 Task: Set the "Black Crush for Red" for panoramix to 141.
Action: Mouse moved to (103, 17)
Screenshot: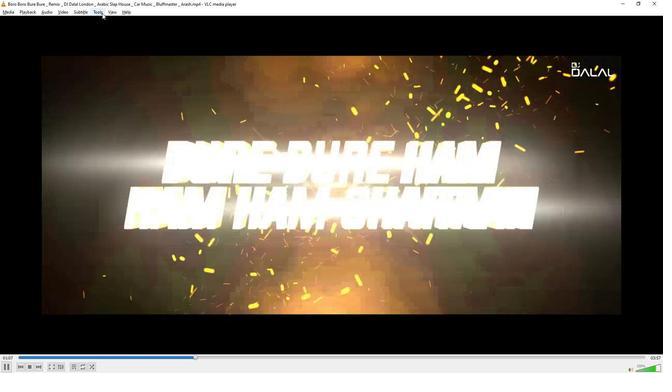 
Action: Mouse pressed left at (103, 17)
Screenshot: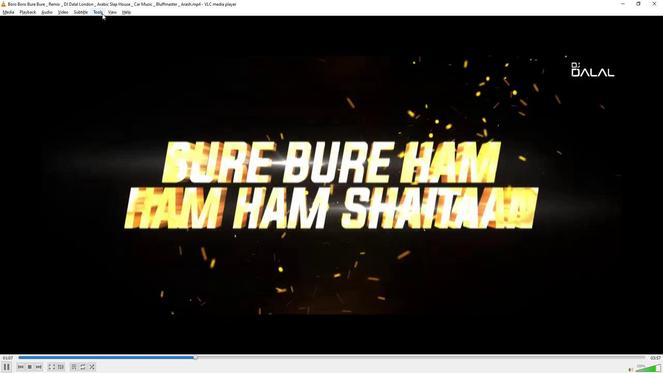 
Action: Mouse moved to (114, 97)
Screenshot: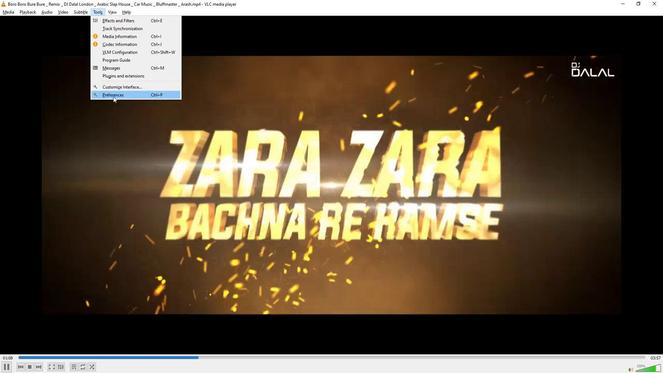 
Action: Mouse pressed left at (114, 97)
Screenshot: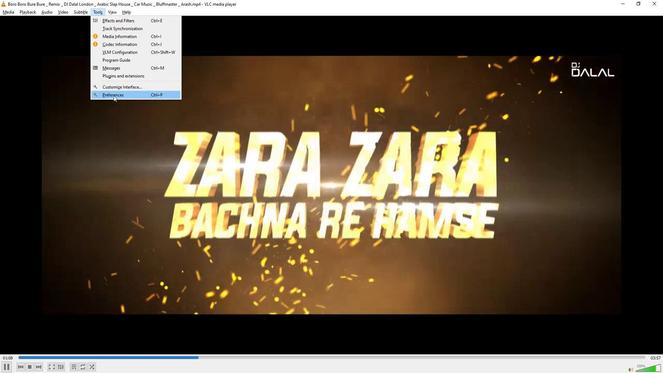 
Action: Mouse moved to (146, 295)
Screenshot: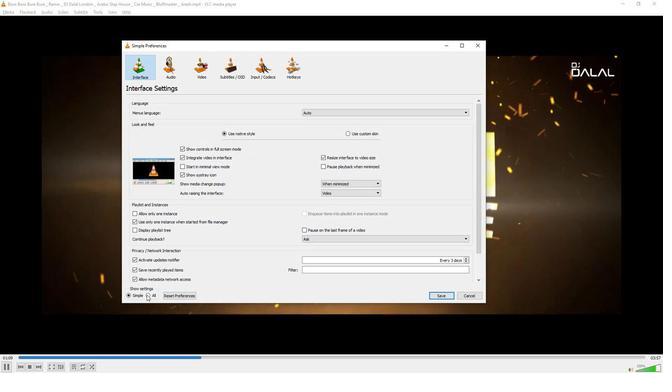 
Action: Mouse pressed left at (146, 295)
Screenshot: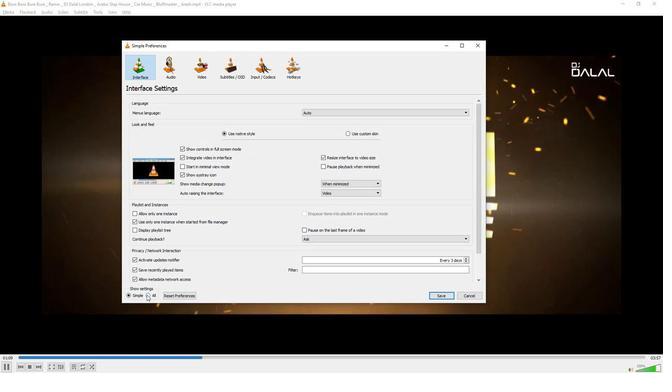 
Action: Mouse moved to (161, 234)
Screenshot: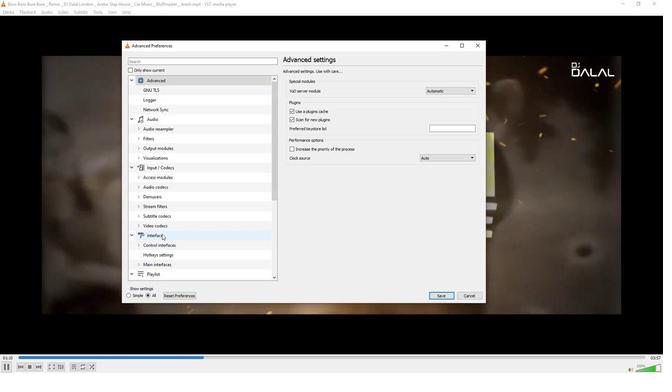 
Action: Mouse scrolled (161, 233) with delta (0, 0)
Screenshot: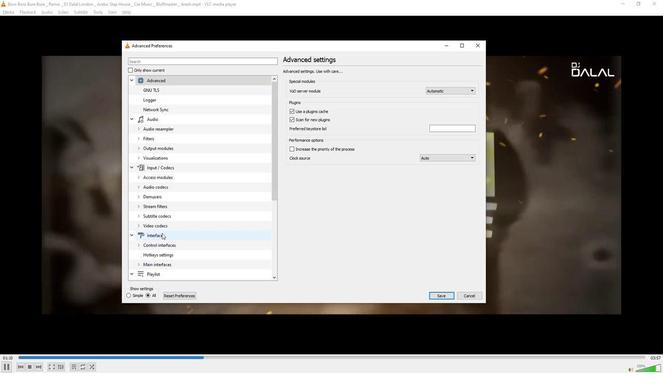 
Action: Mouse scrolled (161, 233) with delta (0, 0)
Screenshot: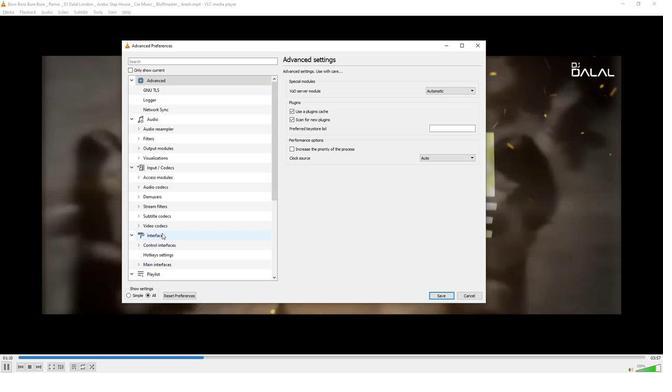 
Action: Mouse scrolled (161, 233) with delta (0, 0)
Screenshot: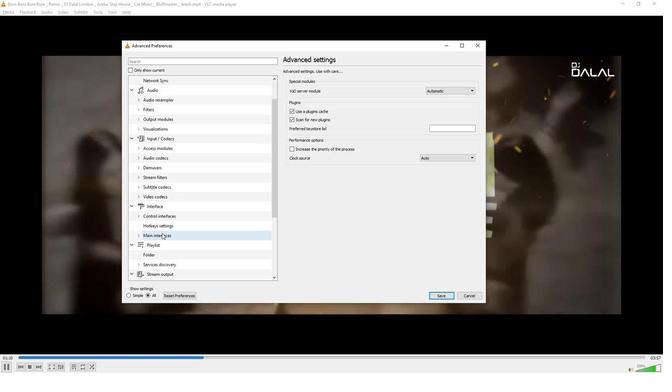 
Action: Mouse scrolled (161, 233) with delta (0, 0)
Screenshot: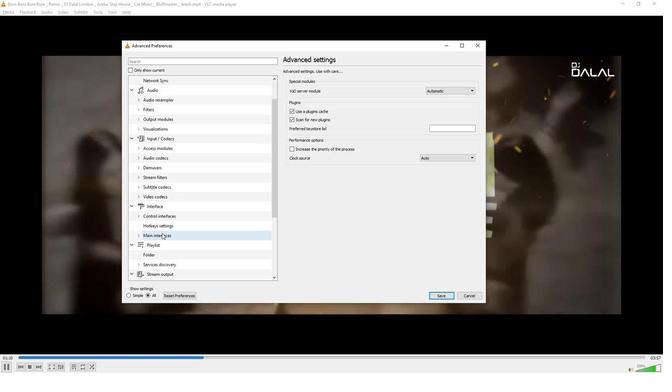 
Action: Mouse scrolled (161, 233) with delta (0, 0)
Screenshot: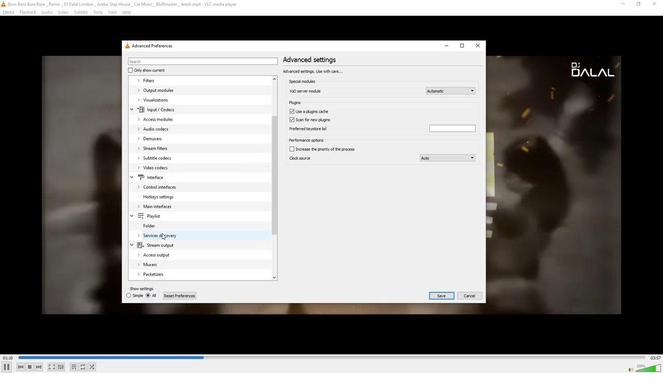
Action: Mouse scrolled (161, 233) with delta (0, 0)
Screenshot: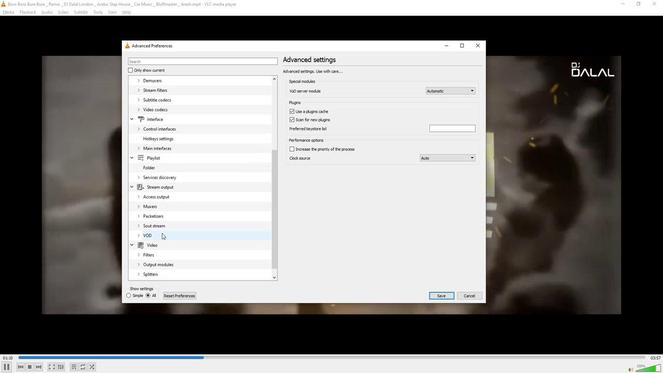 
Action: Mouse scrolled (161, 233) with delta (0, 0)
Screenshot: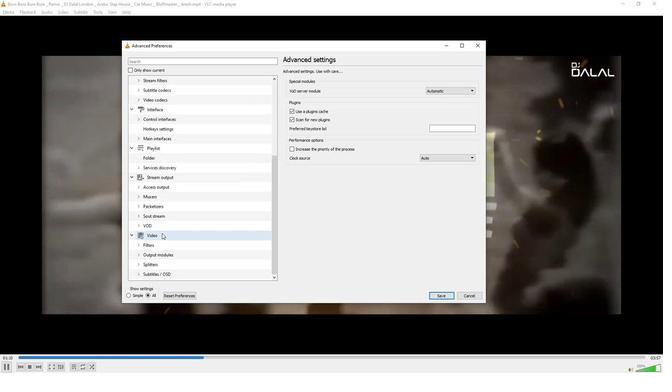 
Action: Mouse moved to (137, 263)
Screenshot: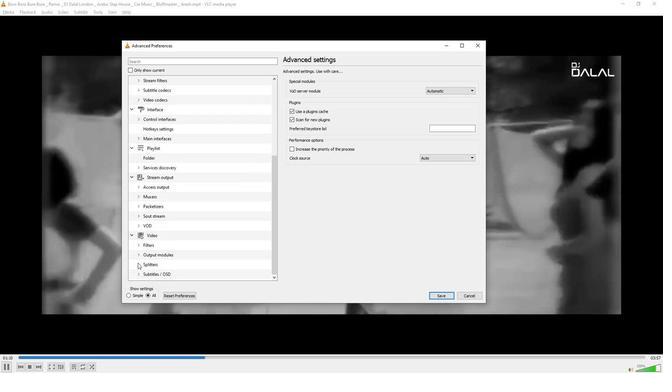 
Action: Mouse pressed left at (137, 263)
Screenshot: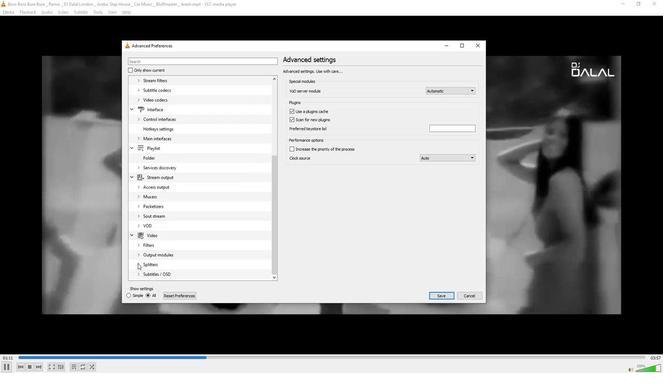 
Action: Mouse moved to (151, 253)
Screenshot: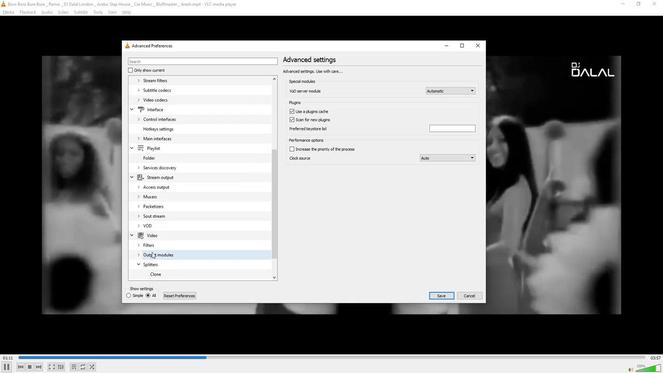 
Action: Mouse scrolled (151, 252) with delta (0, 0)
Screenshot: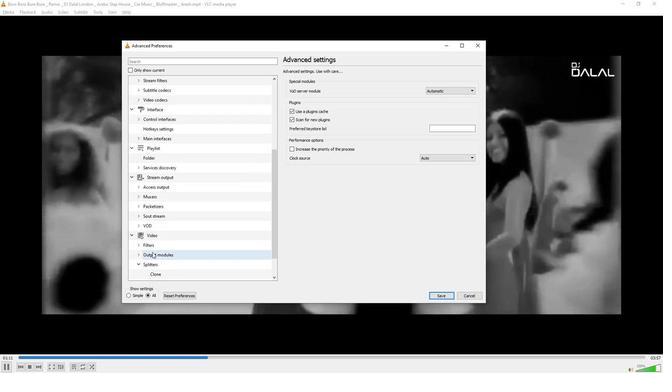 
Action: Mouse scrolled (151, 252) with delta (0, 0)
Screenshot: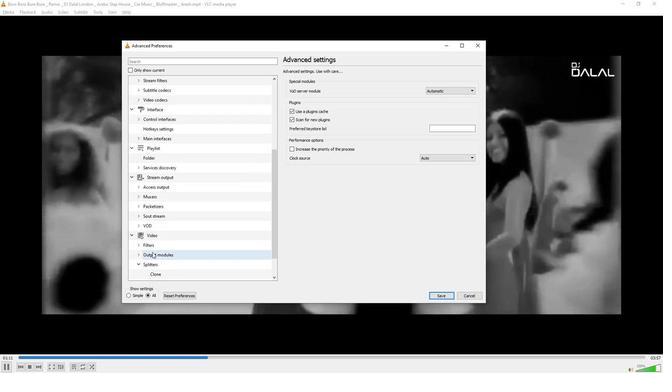 
Action: Mouse scrolled (151, 252) with delta (0, 0)
Screenshot: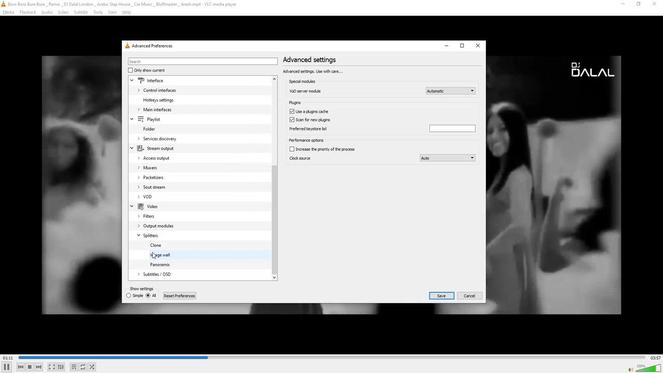 
Action: Mouse scrolled (151, 252) with delta (0, 0)
Screenshot: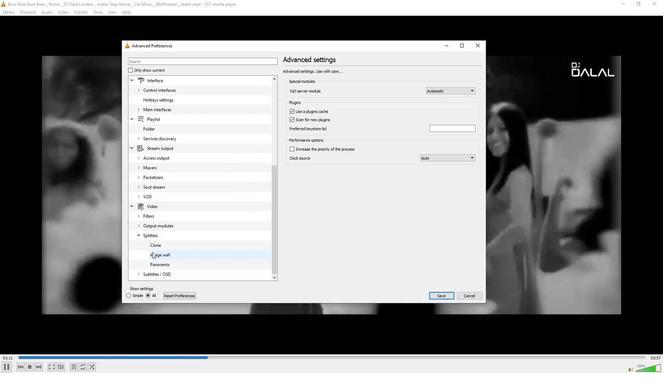 
Action: Mouse scrolled (151, 252) with delta (0, 0)
Screenshot: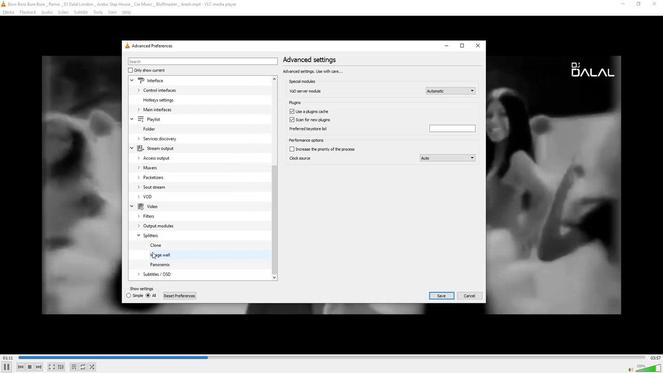 
Action: Mouse moved to (154, 262)
Screenshot: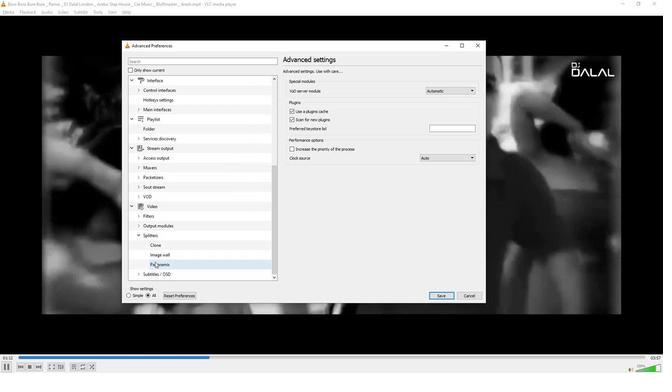 
Action: Mouse pressed left at (154, 262)
Screenshot: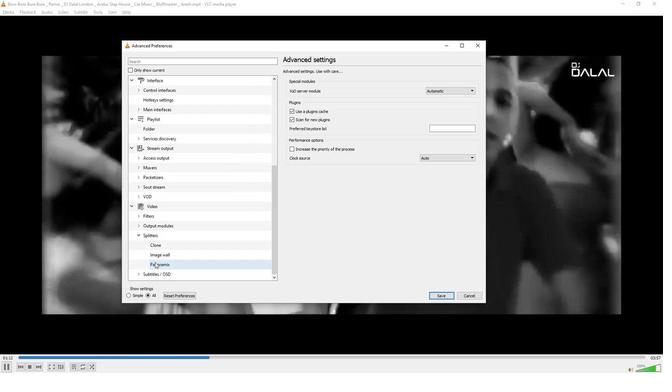
Action: Mouse moved to (458, 193)
Screenshot: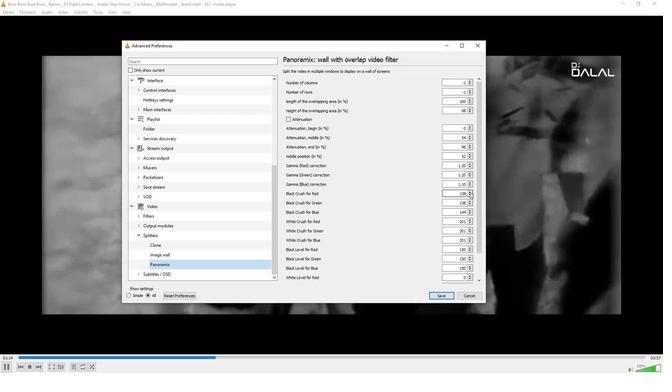 
Action: Mouse pressed left at (458, 193)
Screenshot: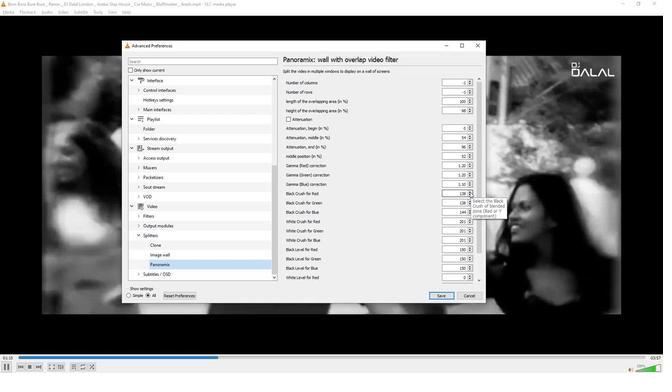 
Action: Mouse pressed left at (458, 193)
Screenshot: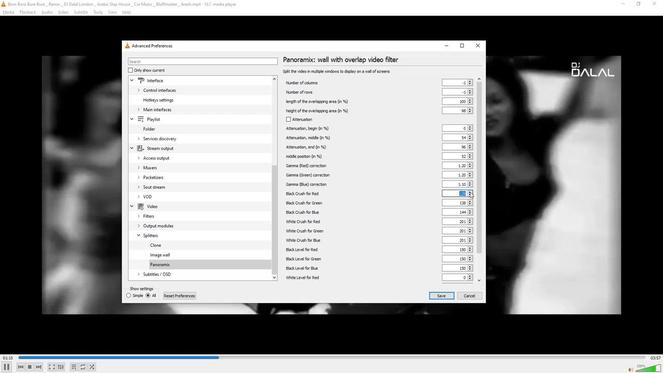 
Action: Mouse pressed left at (458, 193)
Screenshot: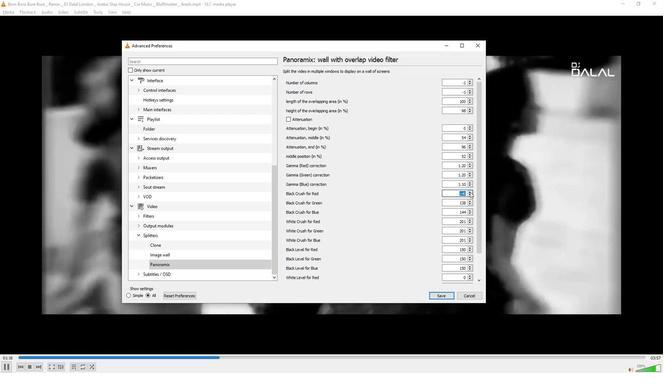 
Action: Mouse moved to (417, 201)
Screenshot: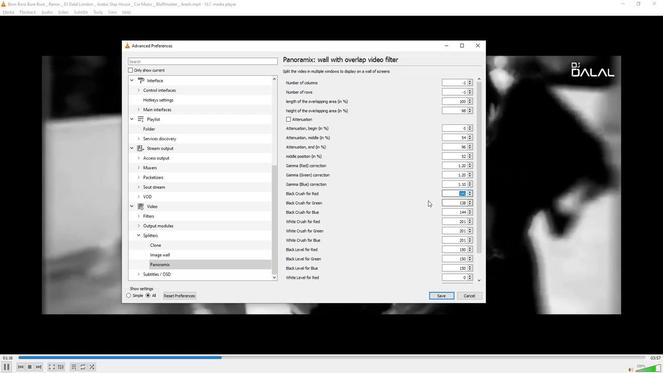 
Action: Mouse pressed left at (417, 201)
Screenshot: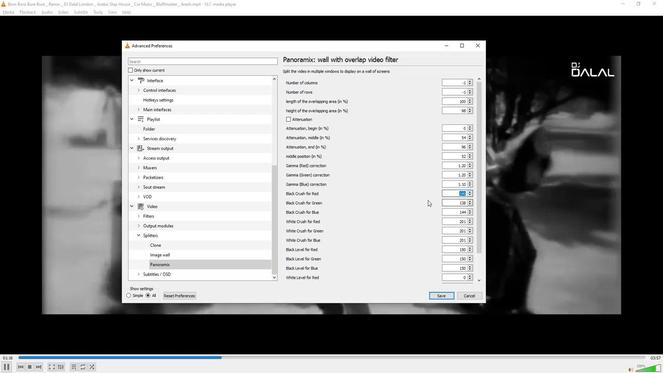 
